 Task: Find a men's shirt on Ajio and add it to your wishlist.
Action: Mouse moved to (567, 140)
Screenshot: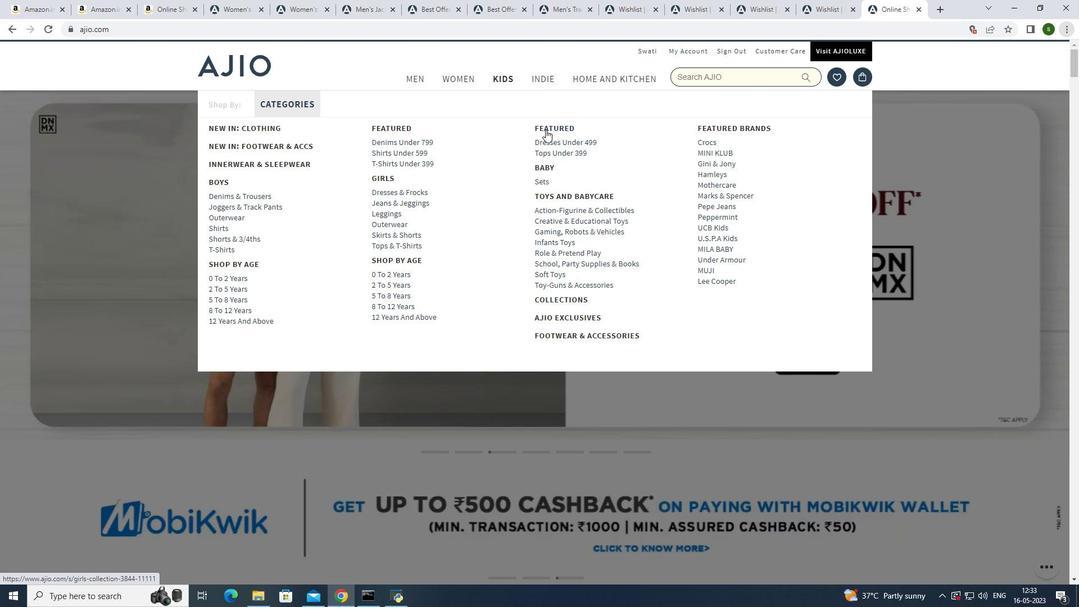 
Action: Mouse pressed left at (567, 140)
Screenshot: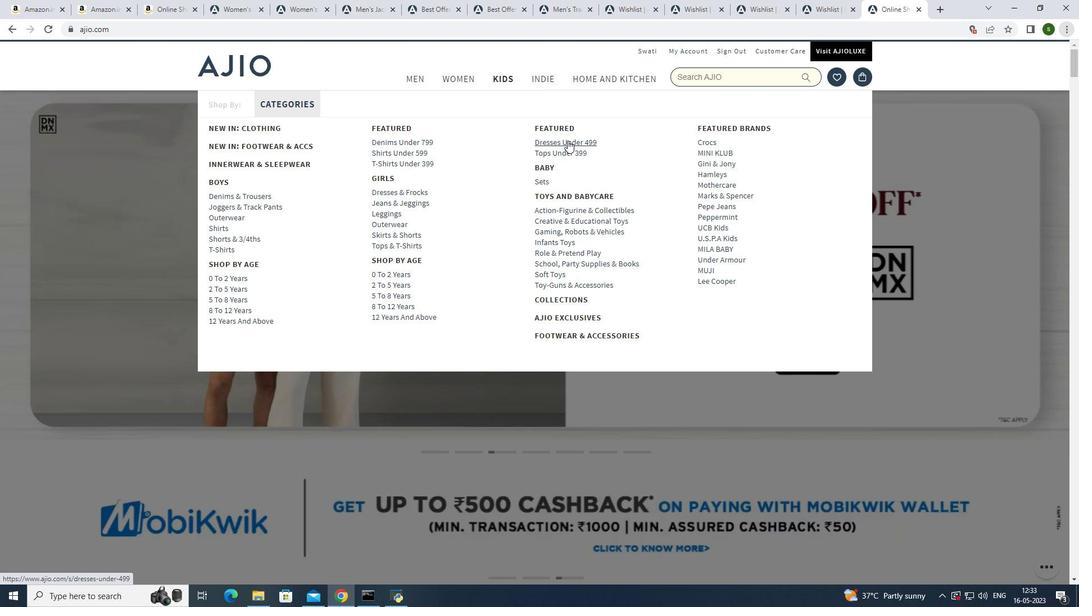 
Action: Mouse moved to (424, 77)
Screenshot: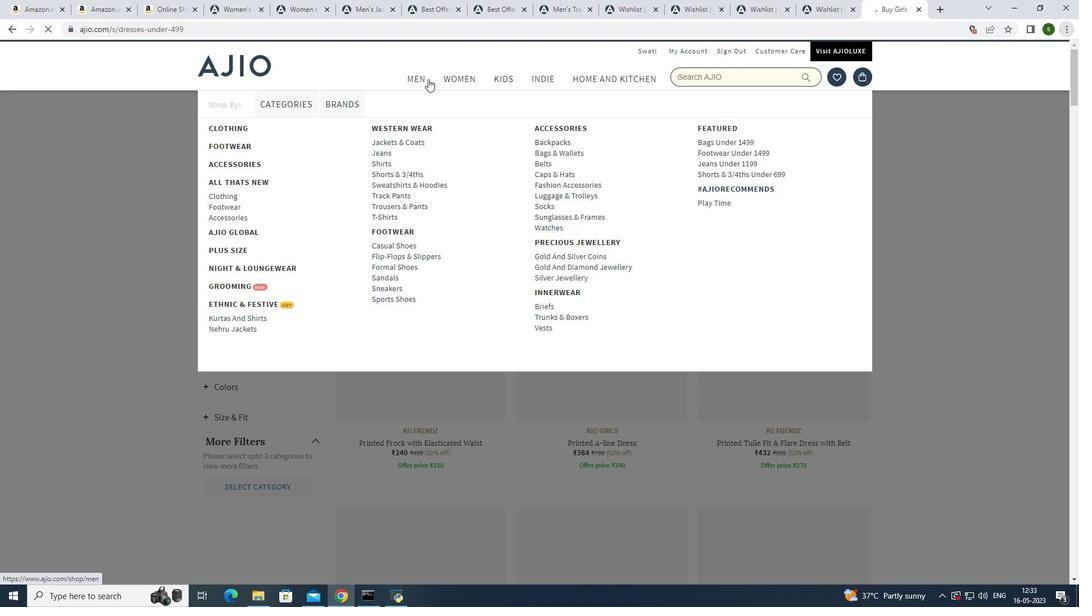 
Action: Mouse pressed left at (424, 77)
Screenshot: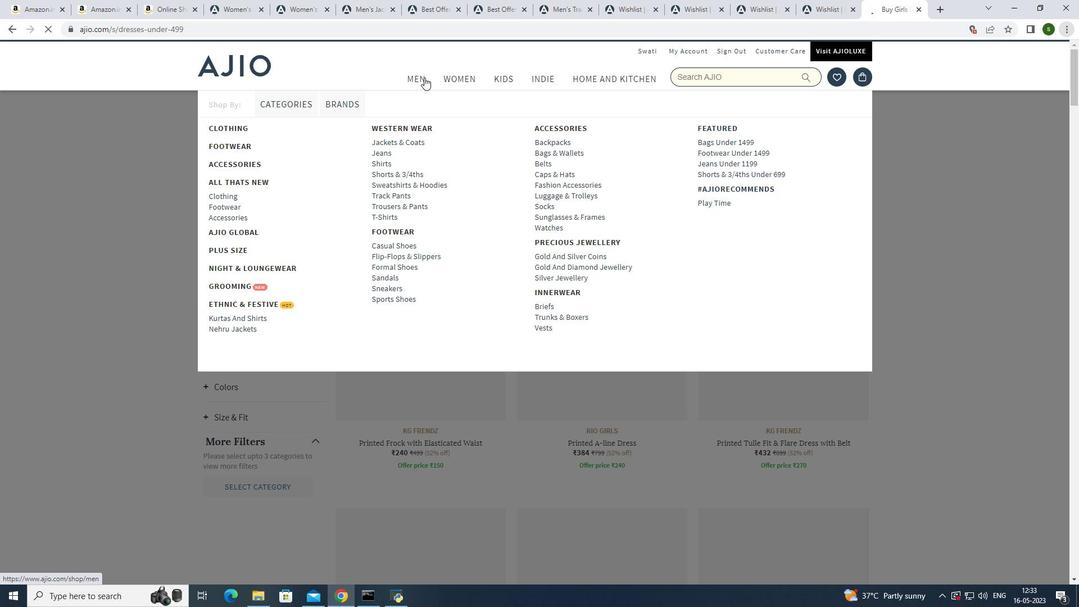 
Action: Mouse moved to (382, 160)
Screenshot: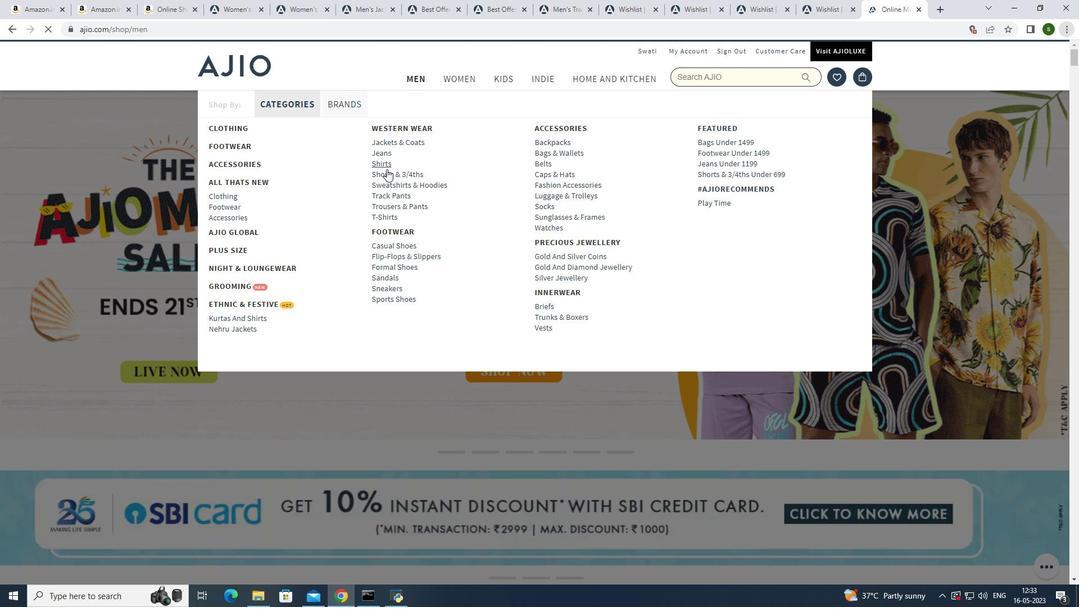 
Action: Mouse pressed left at (382, 160)
Screenshot: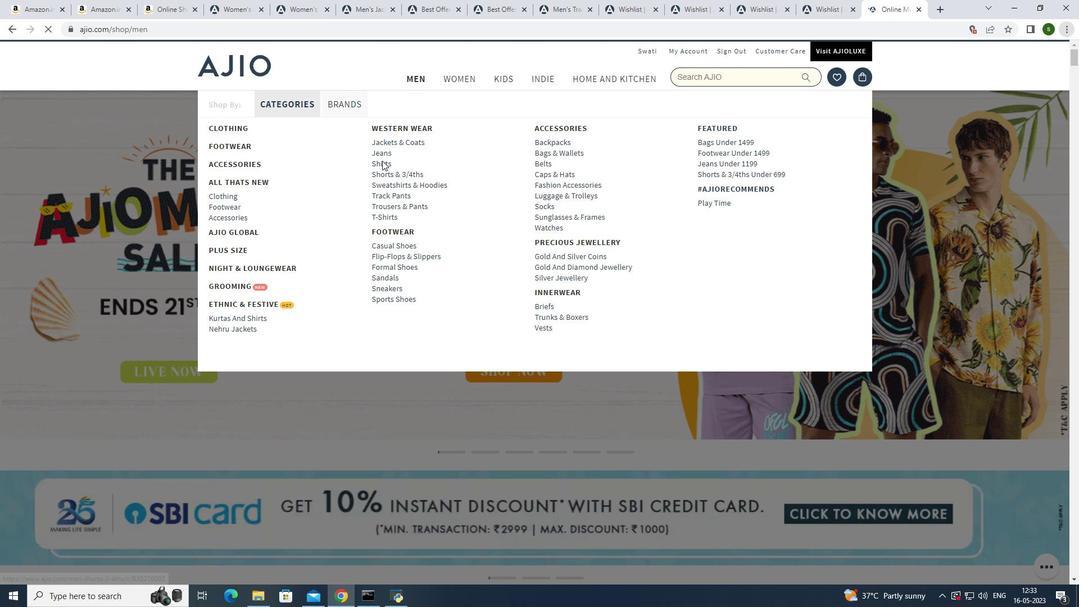 
Action: Mouse moved to (697, 313)
Screenshot: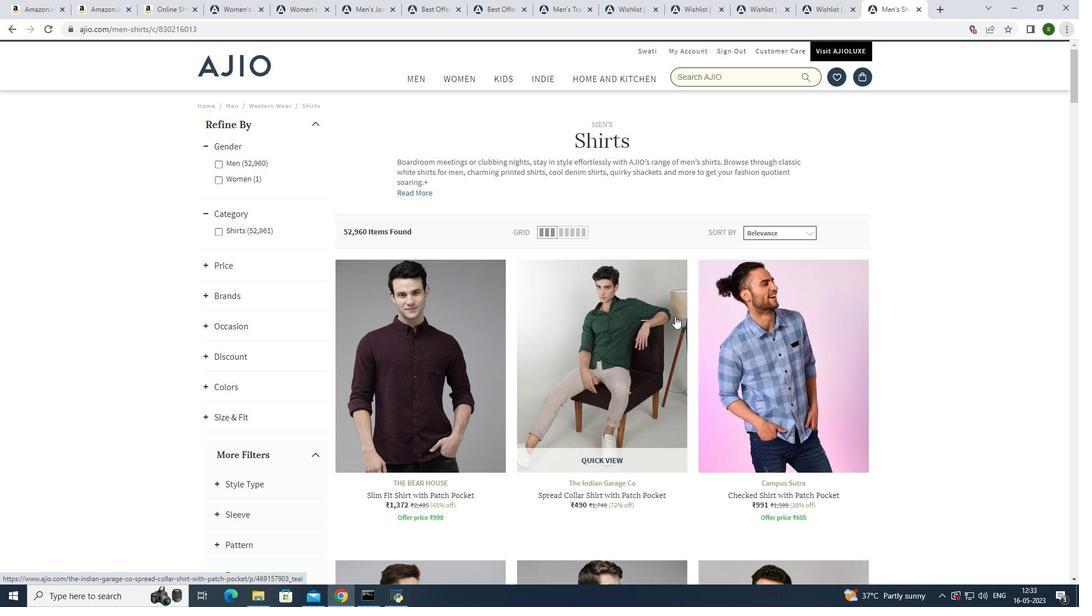 
Action: Mouse scrolled (697, 312) with delta (0, 0)
Screenshot: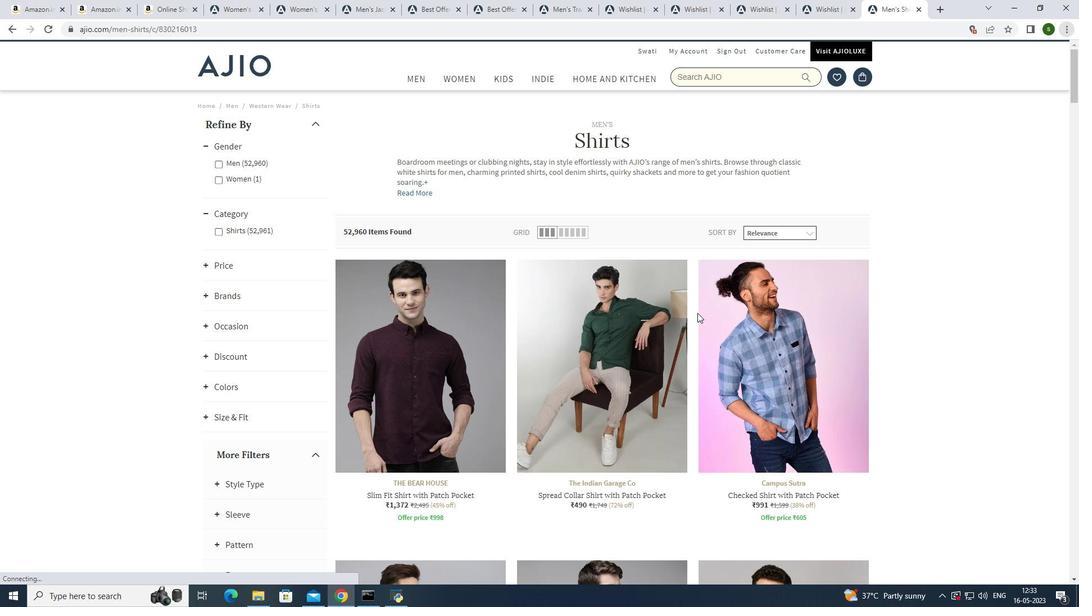 
Action: Mouse scrolled (697, 312) with delta (0, 0)
Screenshot: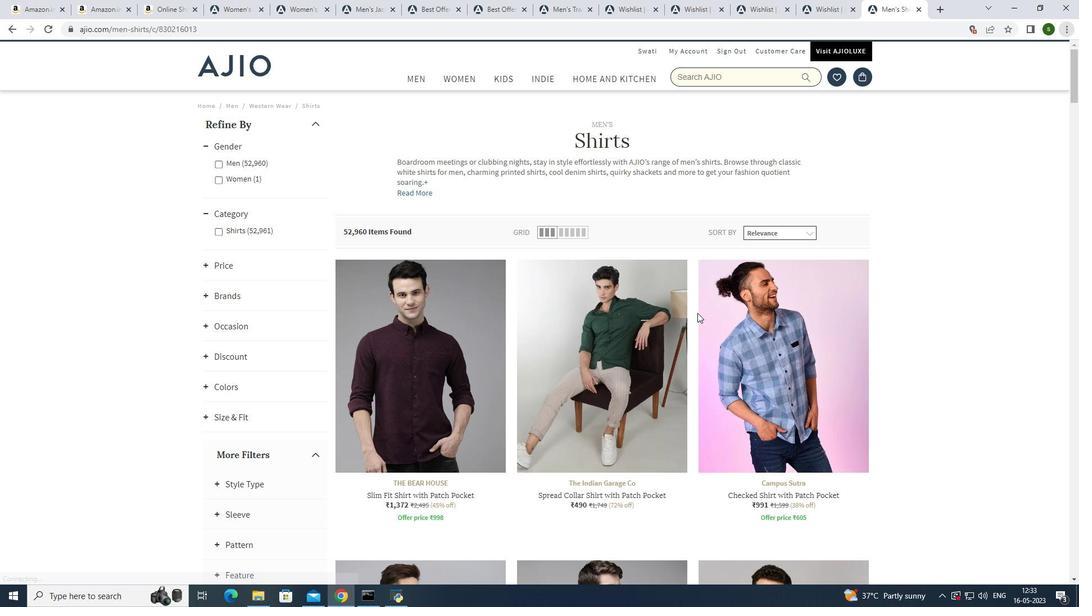 
Action: Mouse moved to (697, 312)
Screenshot: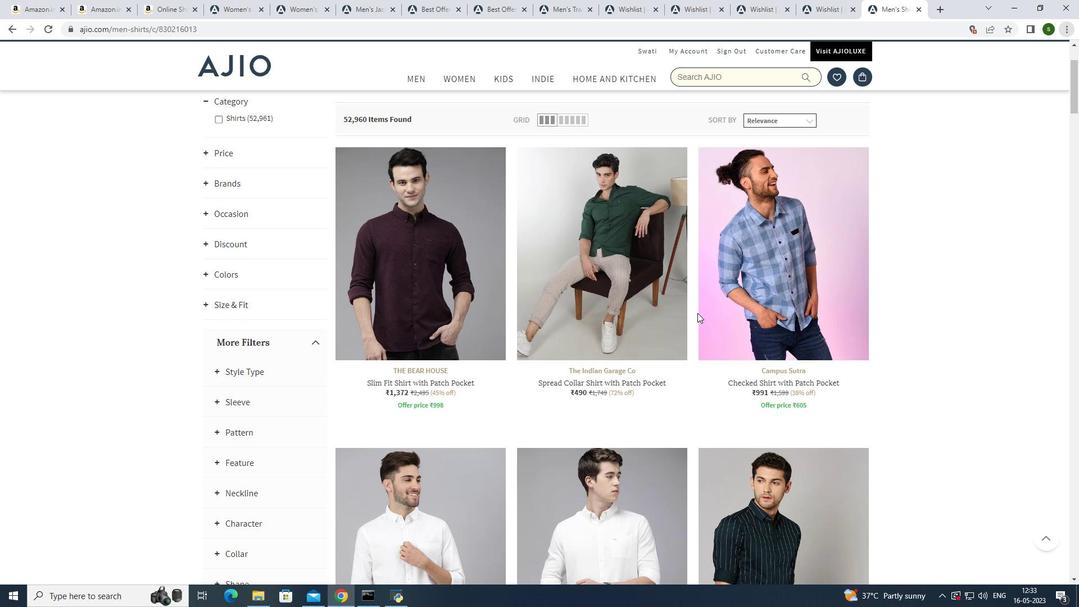 
Action: Mouse scrolled (697, 312) with delta (0, 0)
Screenshot: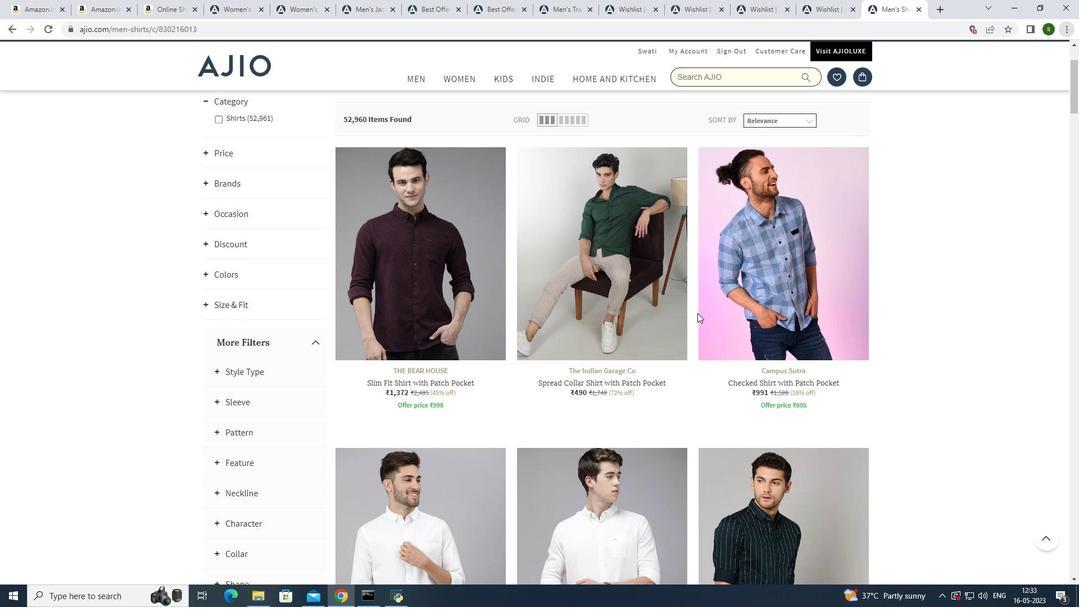 
Action: Mouse scrolled (697, 312) with delta (0, 0)
Screenshot: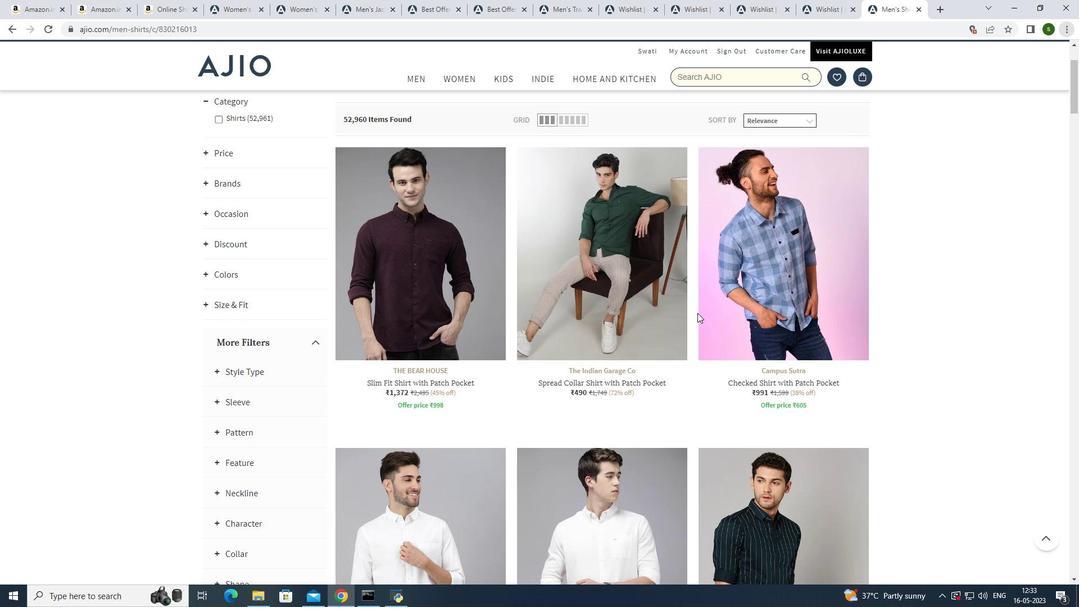 
Action: Mouse scrolled (697, 312) with delta (0, 0)
Screenshot: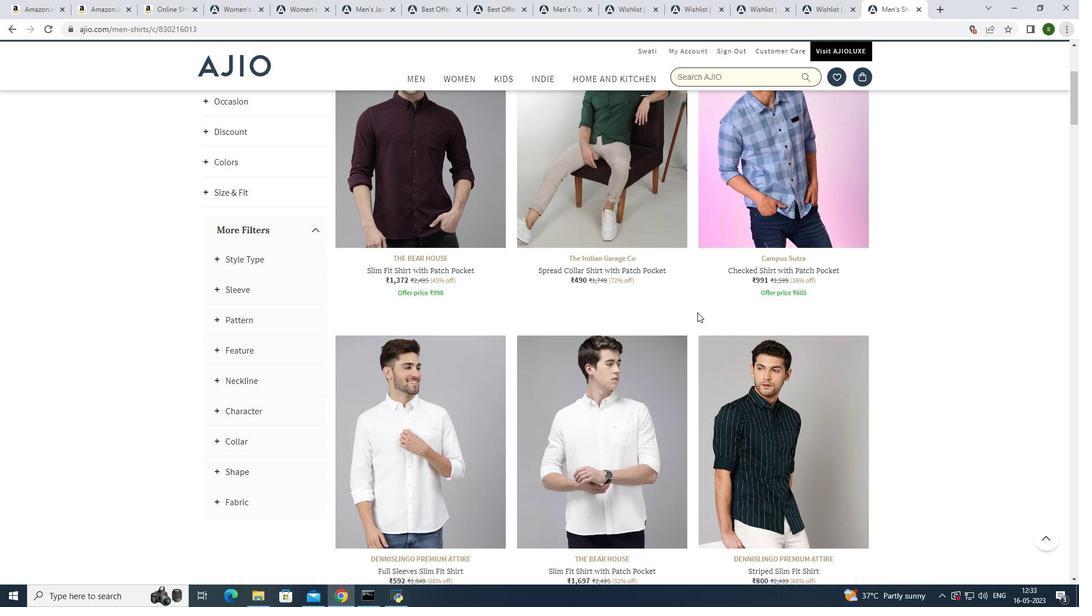 
Action: Mouse scrolled (697, 312) with delta (0, 0)
Screenshot: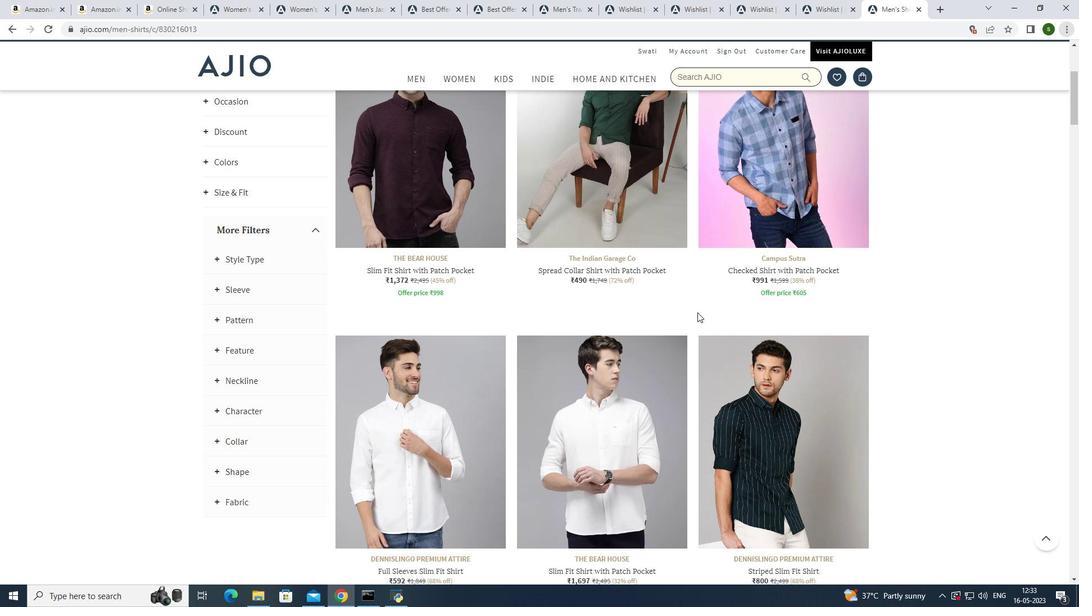 
Action: Mouse scrolled (697, 312) with delta (0, 0)
Screenshot: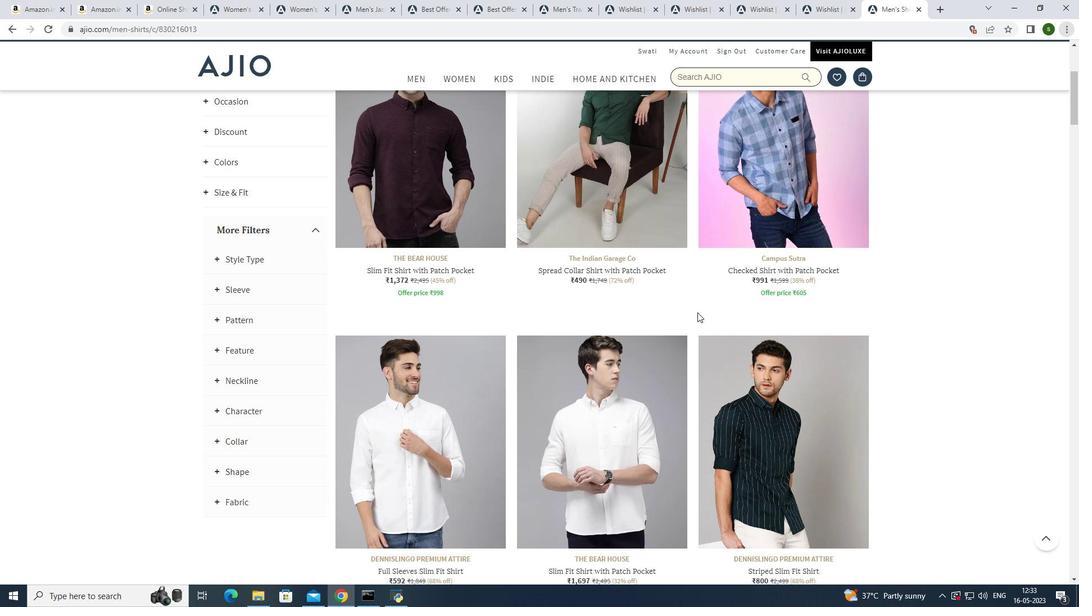 
Action: Mouse scrolled (697, 312) with delta (0, 0)
Screenshot: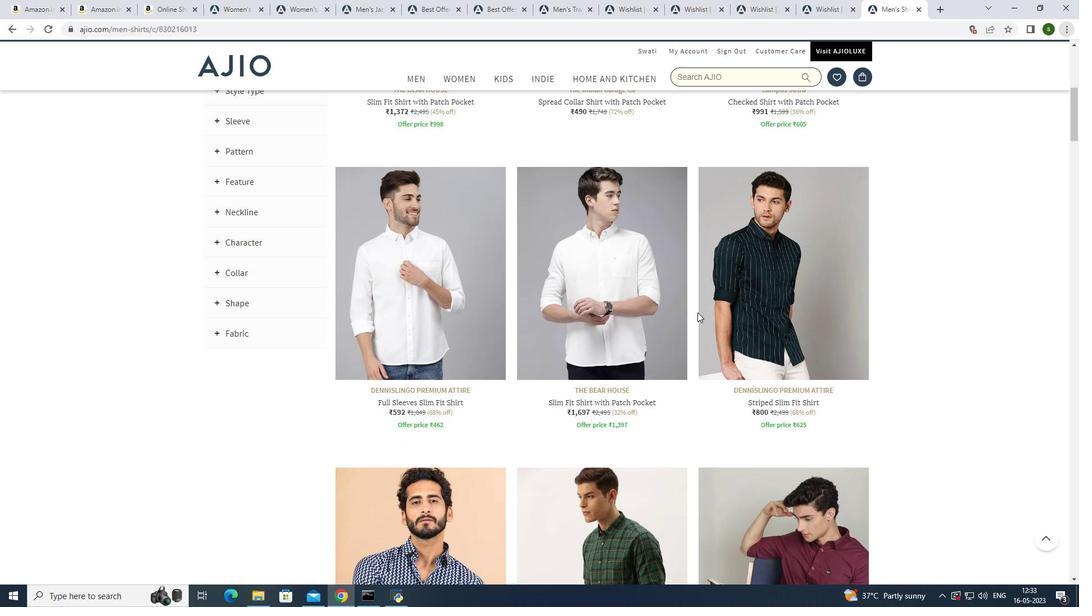 
Action: Mouse scrolled (697, 312) with delta (0, 0)
Screenshot: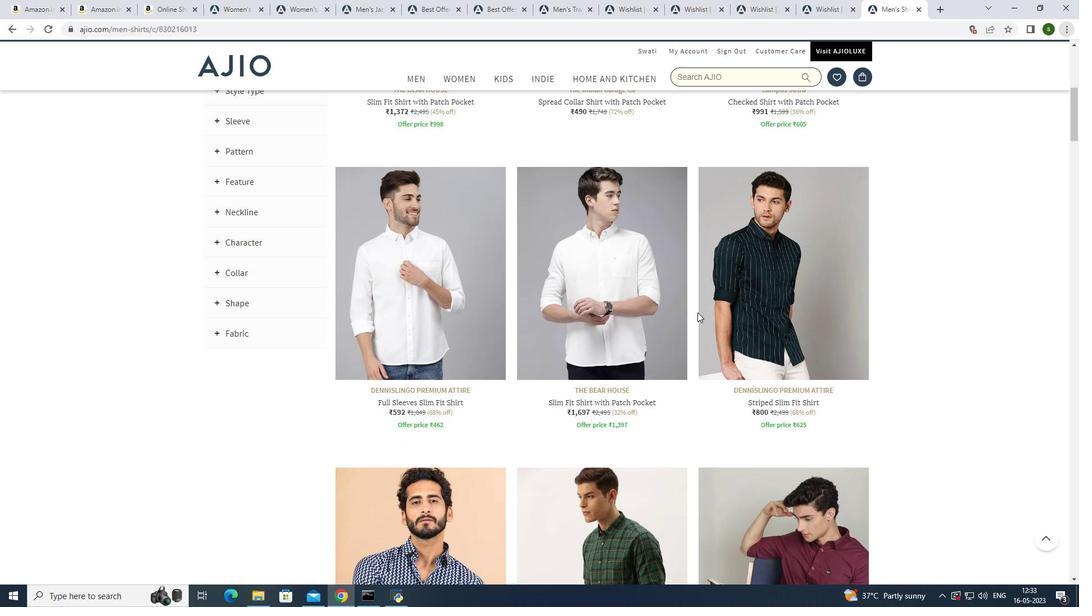 
Action: Mouse scrolled (697, 312) with delta (0, 0)
Screenshot: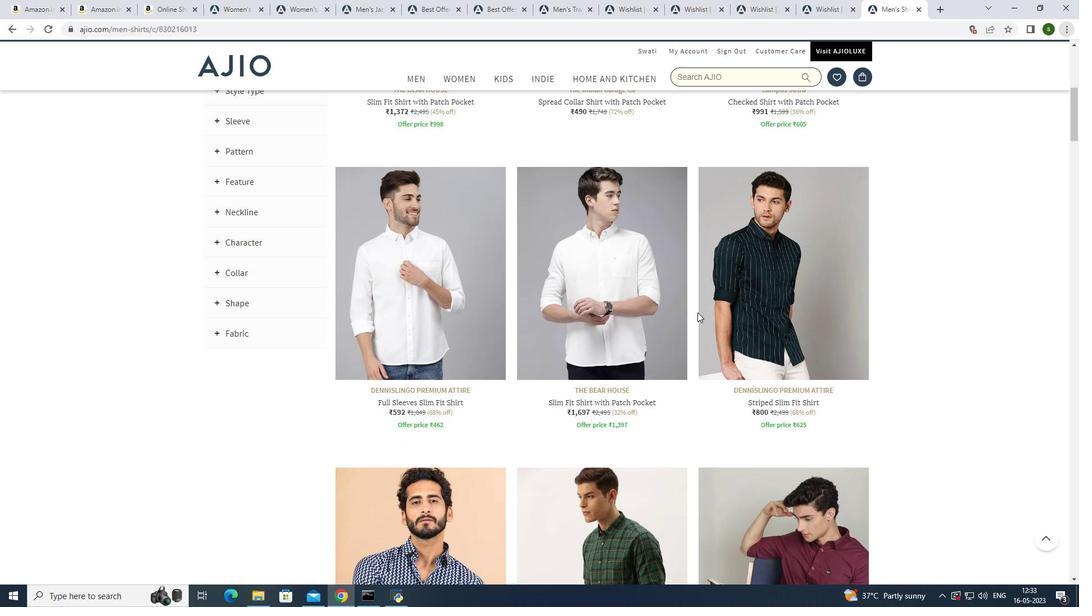 
Action: Mouse scrolled (697, 312) with delta (0, 0)
Screenshot: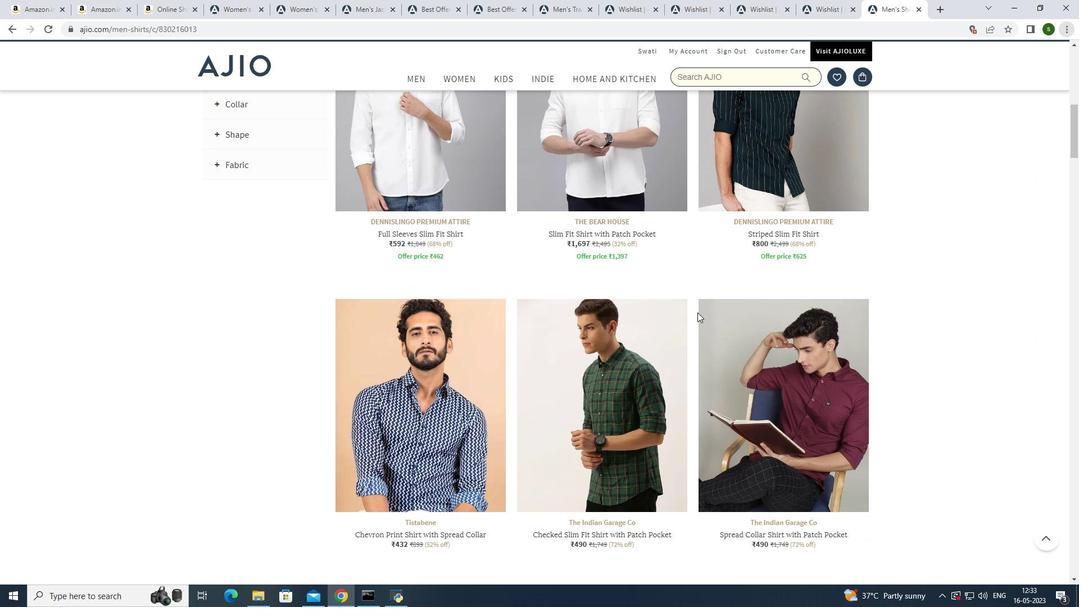 
Action: Mouse scrolled (697, 312) with delta (0, 0)
Screenshot: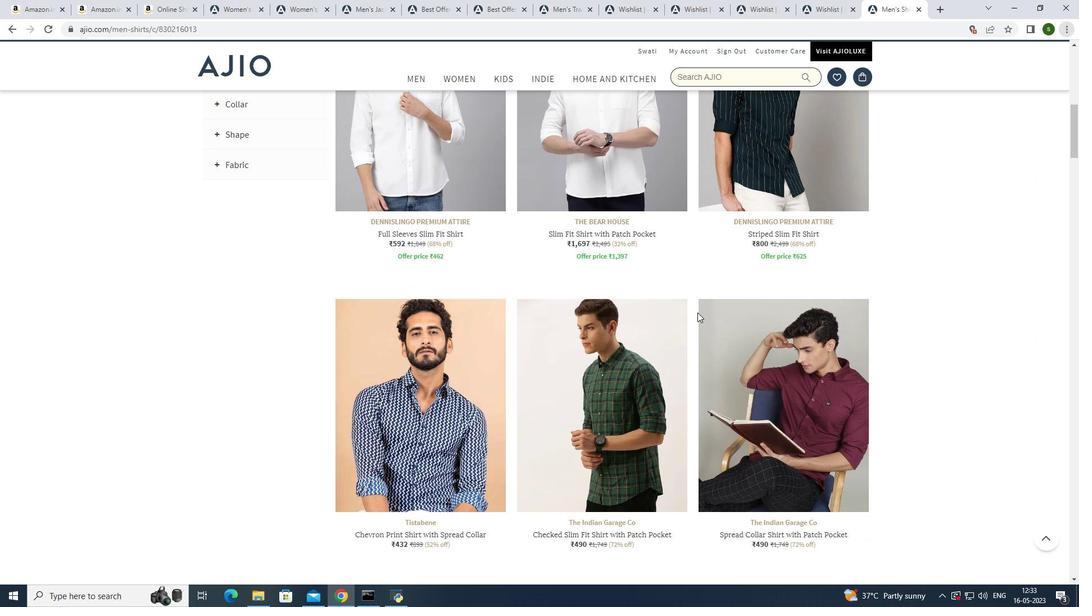 
Action: Mouse moved to (427, 315)
Screenshot: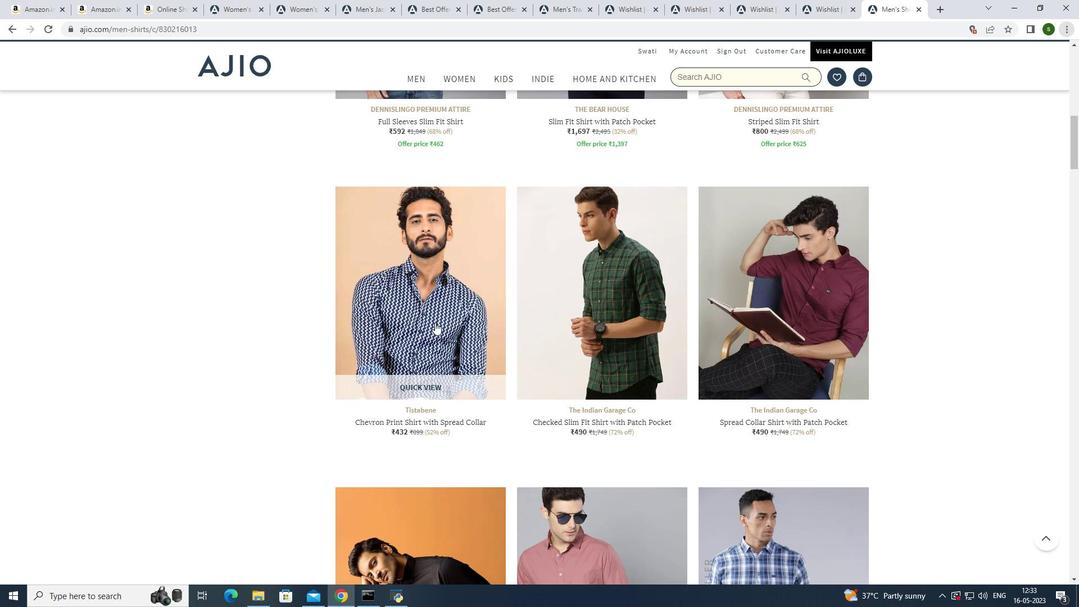 
Action: Mouse pressed left at (427, 315)
Screenshot: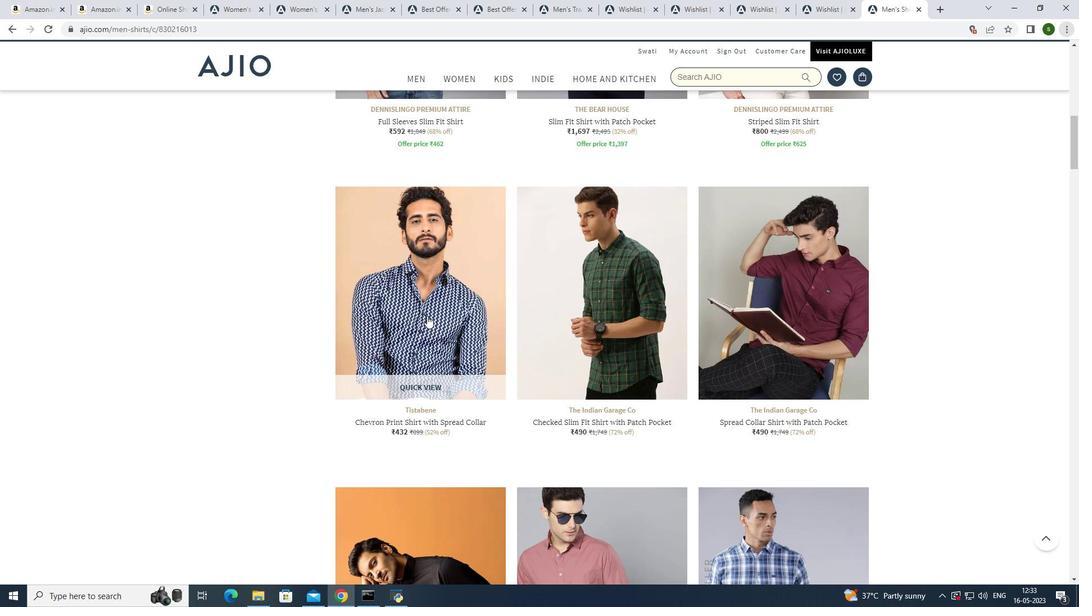
Action: Mouse moved to (757, 472)
Screenshot: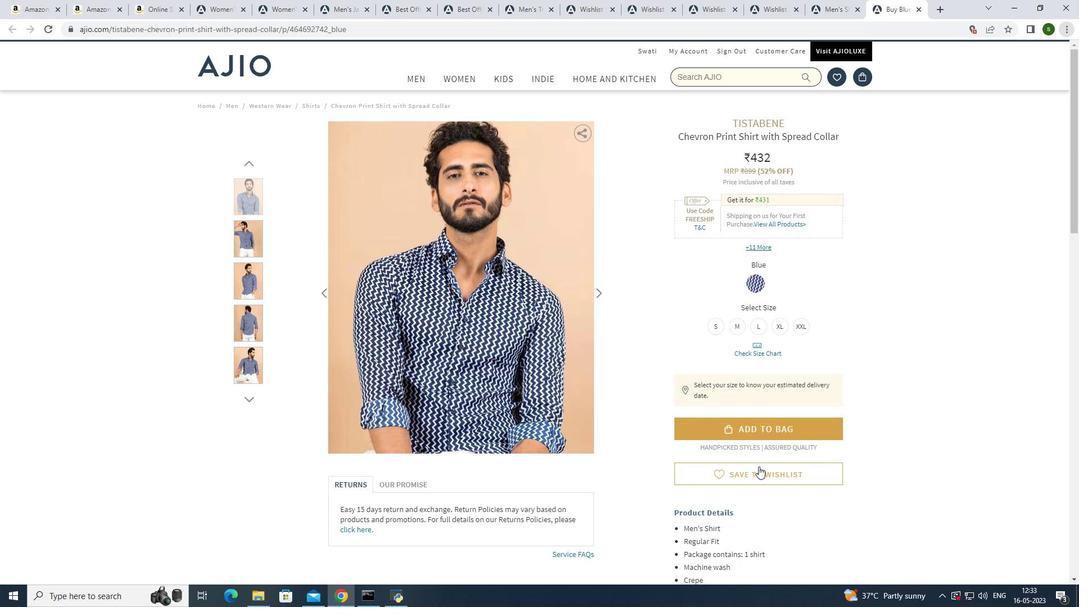 
Action: Mouse pressed left at (757, 472)
Screenshot: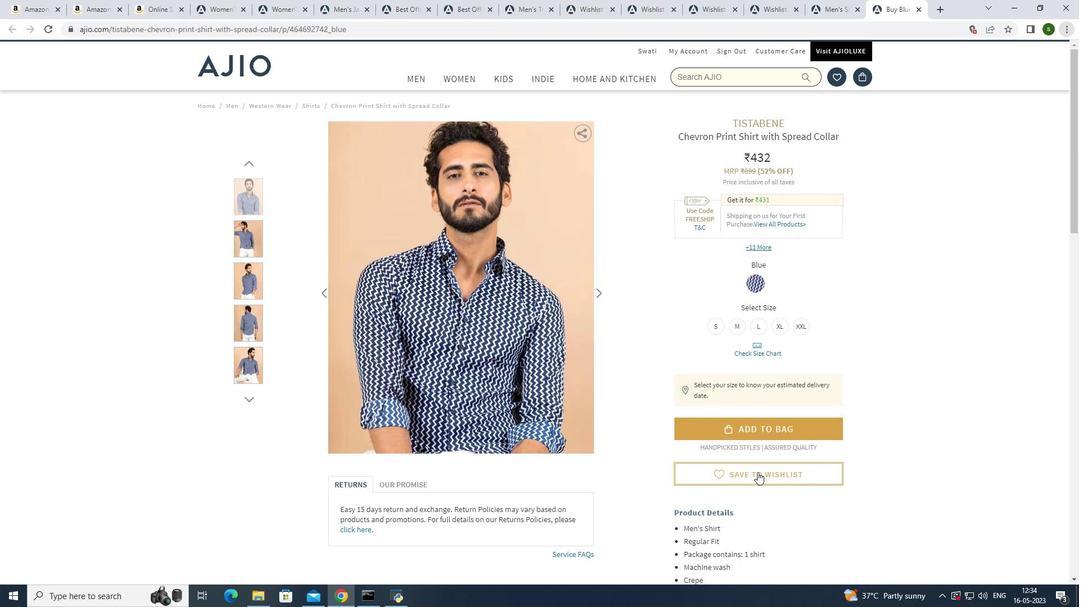 
Action: Mouse moved to (832, 77)
Screenshot: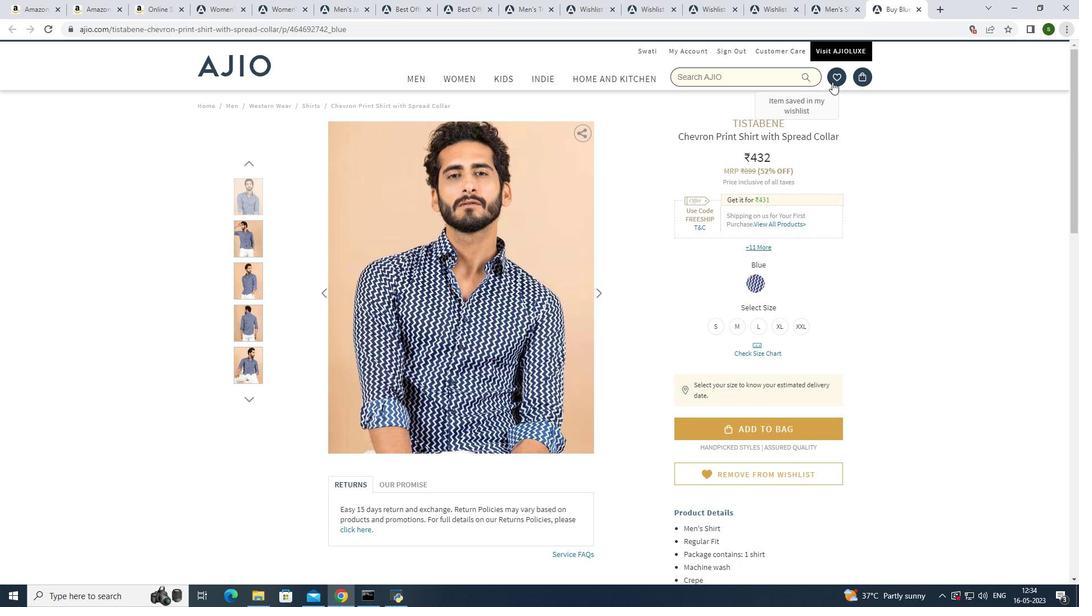 
Action: Mouse pressed left at (832, 77)
Screenshot: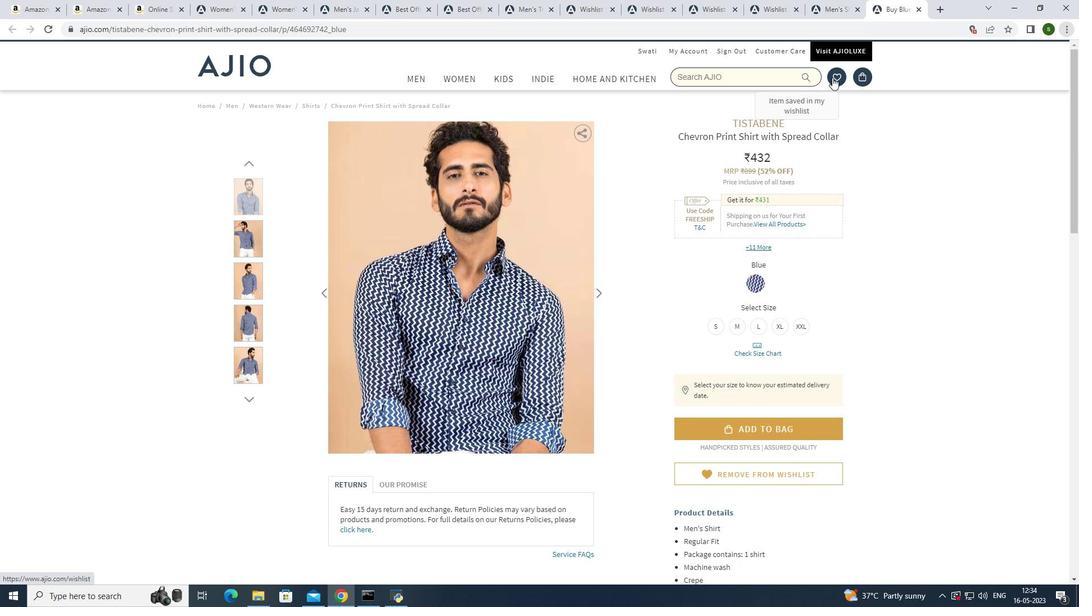 
Action: Mouse moved to (125, 278)
Screenshot: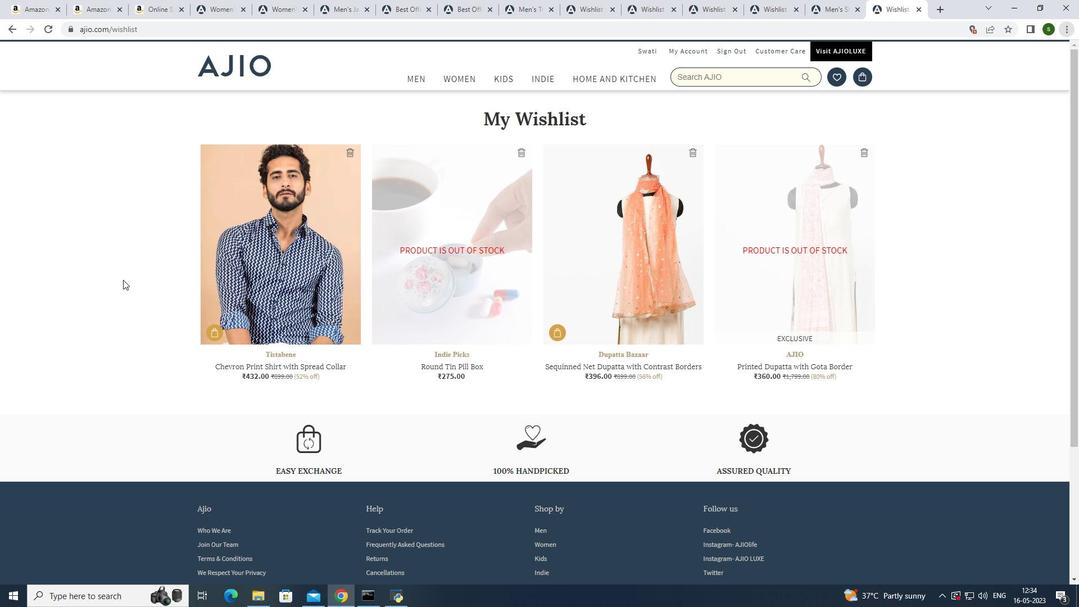 
